 Task: Create a task  Create a new online platform for online personal shopping services , assign it to team member softage.4@softage.net in the project BeaconWorks and update the status of the task to  Off Track , set the priority of the task to Medium
Action: Mouse moved to (73, 55)
Screenshot: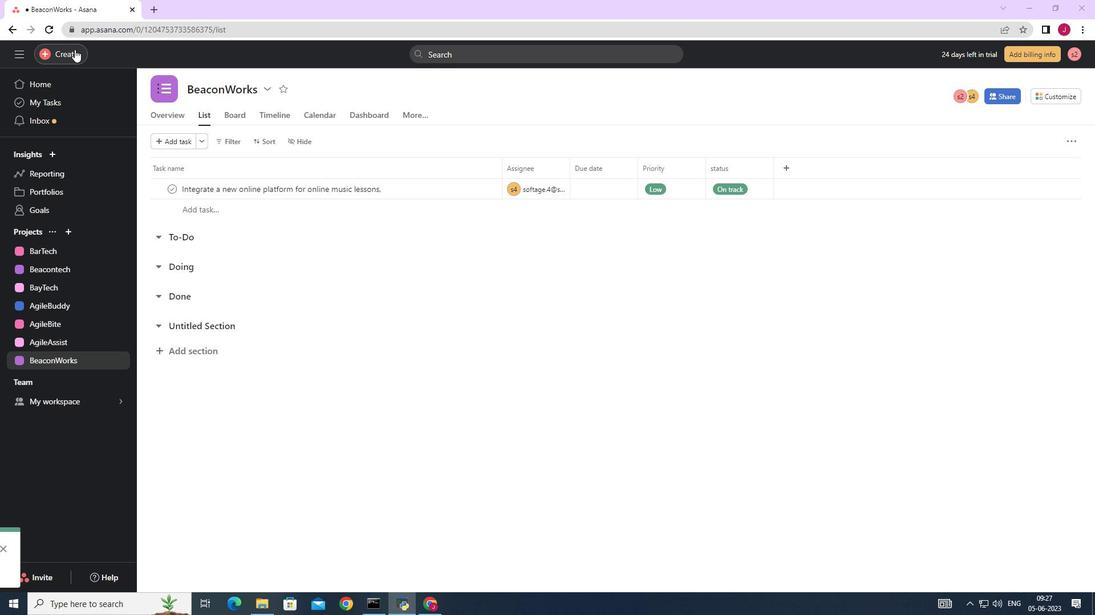
Action: Mouse pressed left at (73, 55)
Screenshot: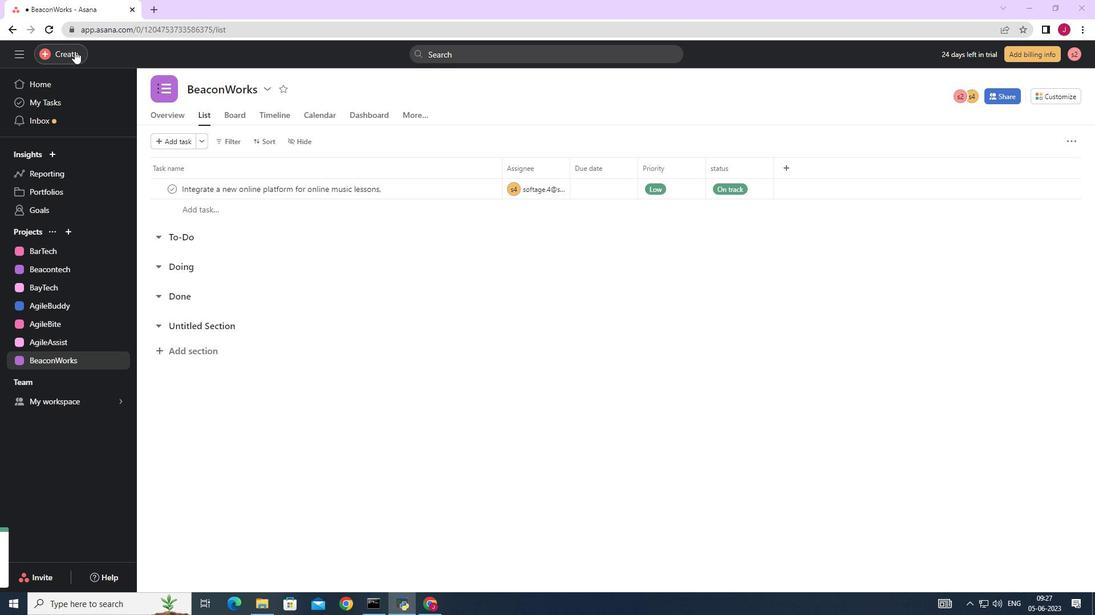 
Action: Mouse moved to (135, 54)
Screenshot: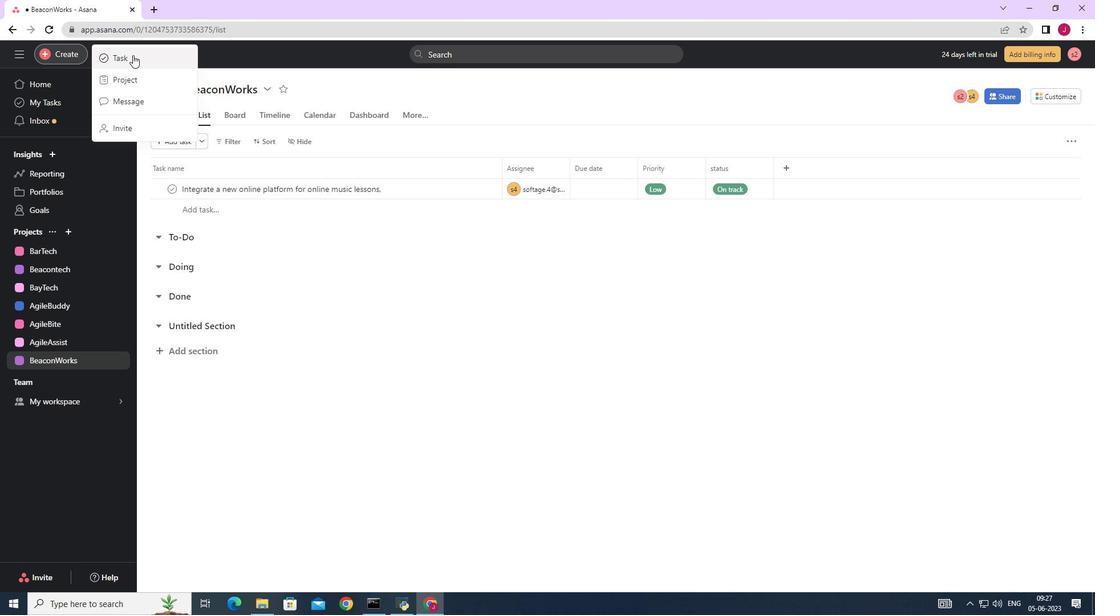 
Action: Mouse pressed left at (135, 54)
Screenshot: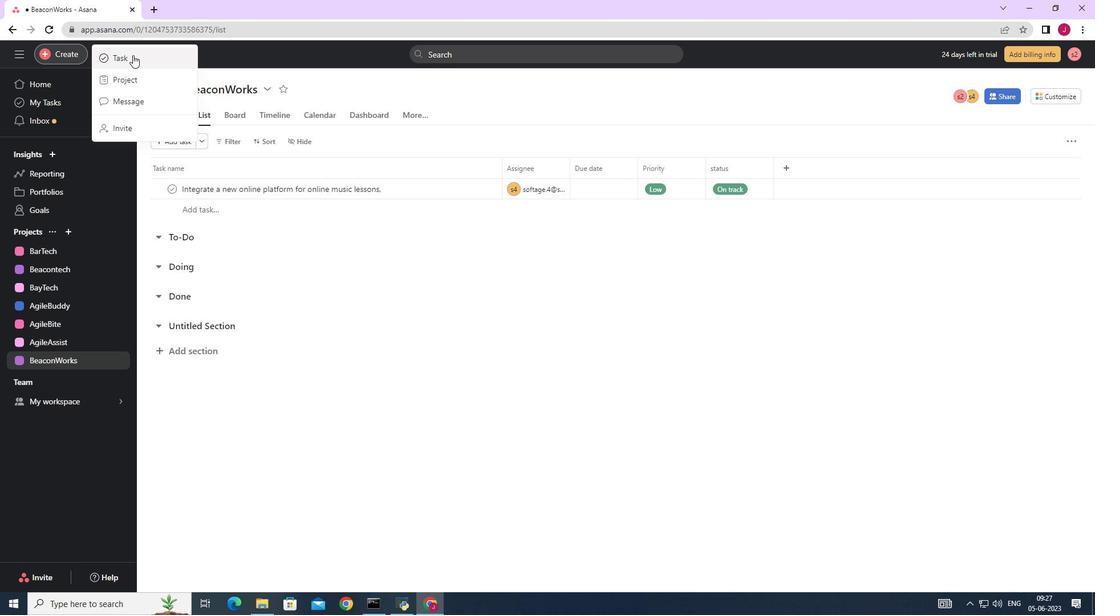 
Action: Mouse moved to (915, 377)
Screenshot: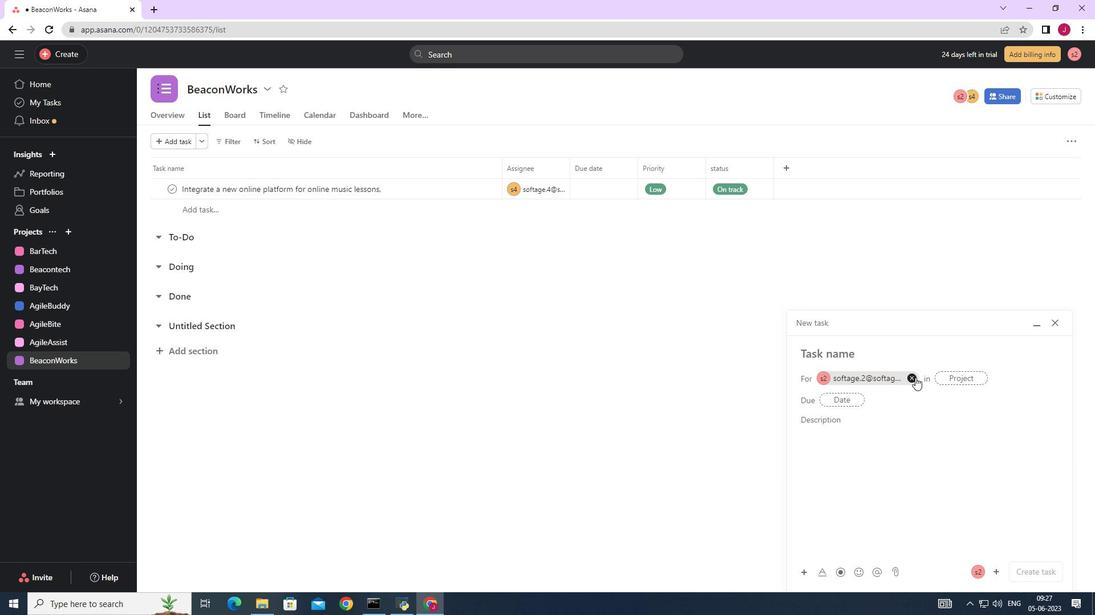 
Action: Mouse pressed left at (915, 377)
Screenshot: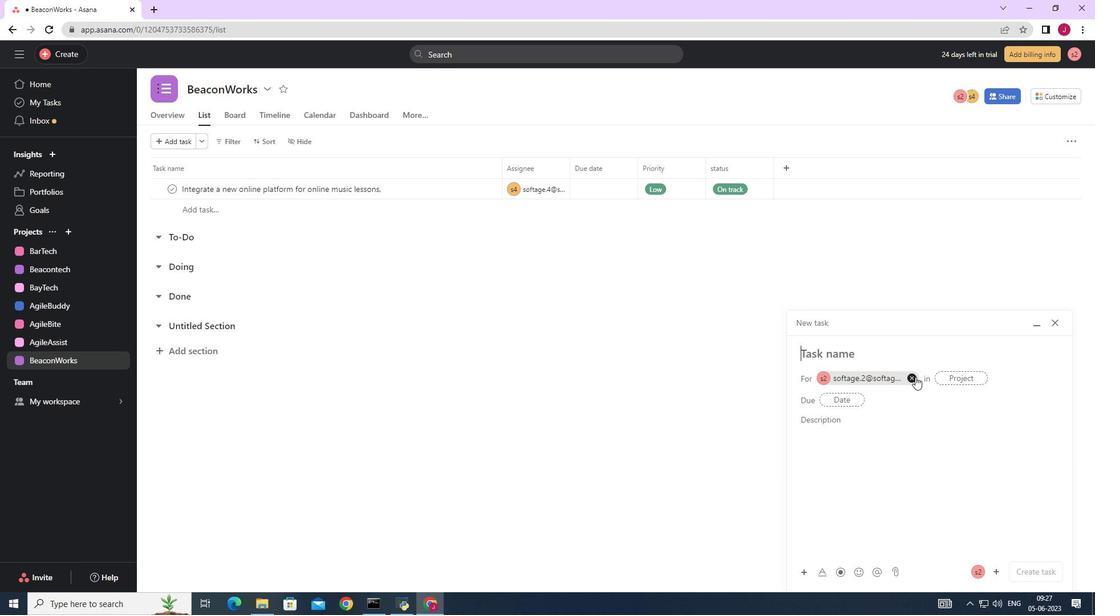 
Action: Mouse moved to (825, 351)
Screenshot: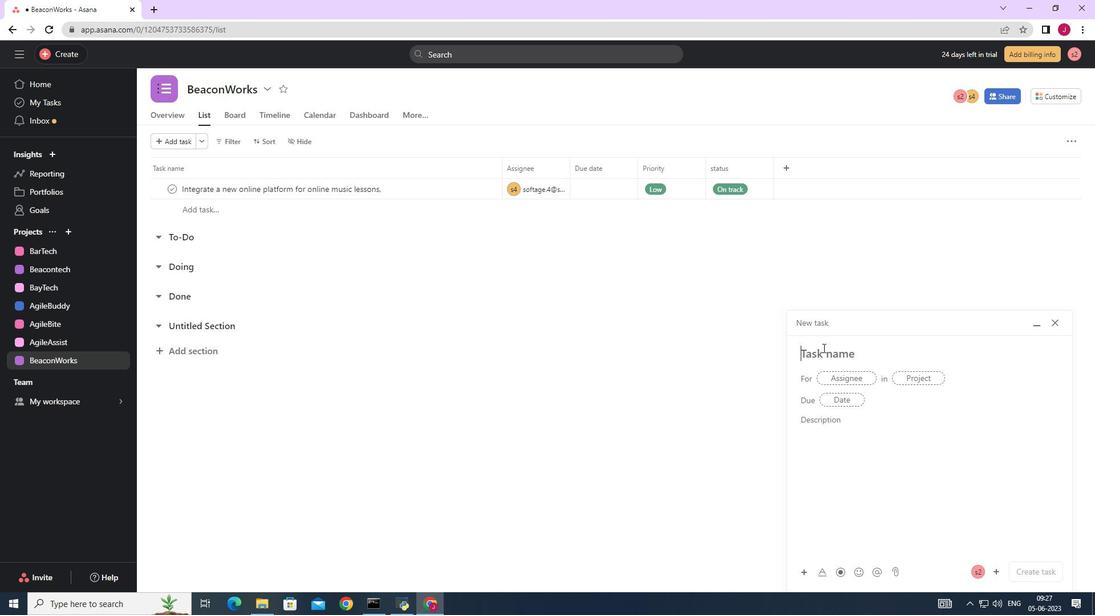 
Action: Mouse pressed left at (825, 351)
Screenshot: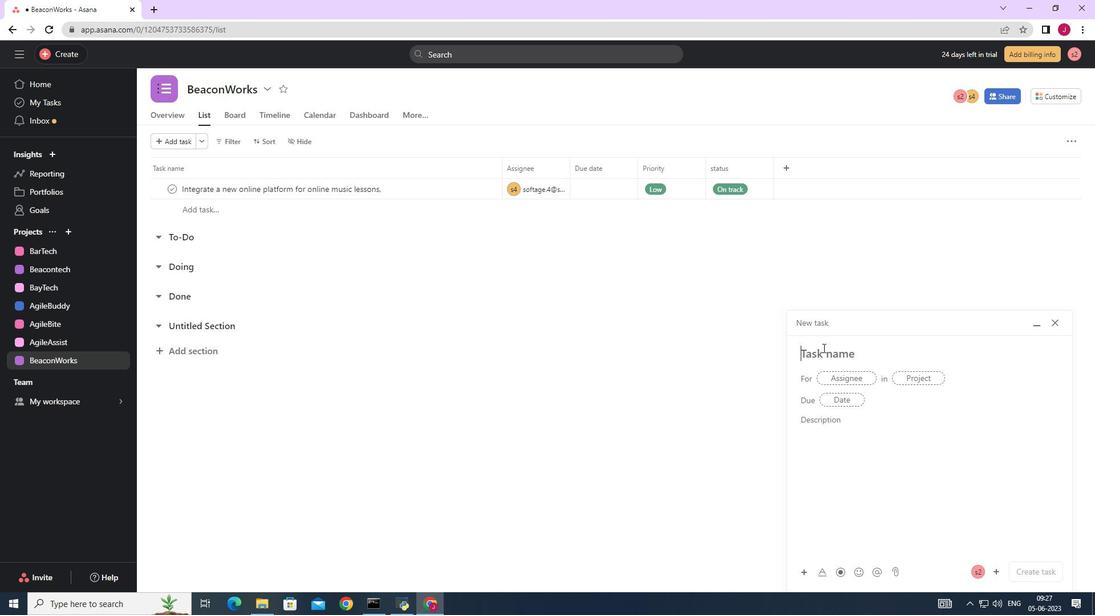 
Action: Mouse moved to (825, 353)
Screenshot: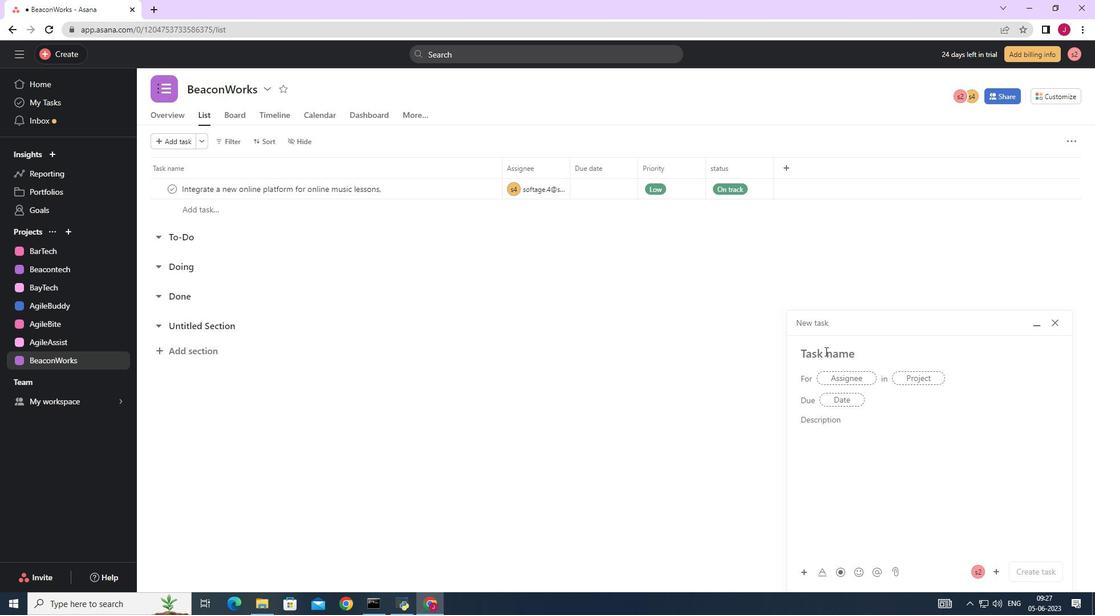 
Action: Key pressed <Key.caps_lock>C<Key.caps_lock>reate<Key.space>a<Key.space>new<Key.space>online<Key.space>platform<Key.space>for<Key.space>online<Key.space>personal<Key.space>shopping<Key.space>services
Screenshot: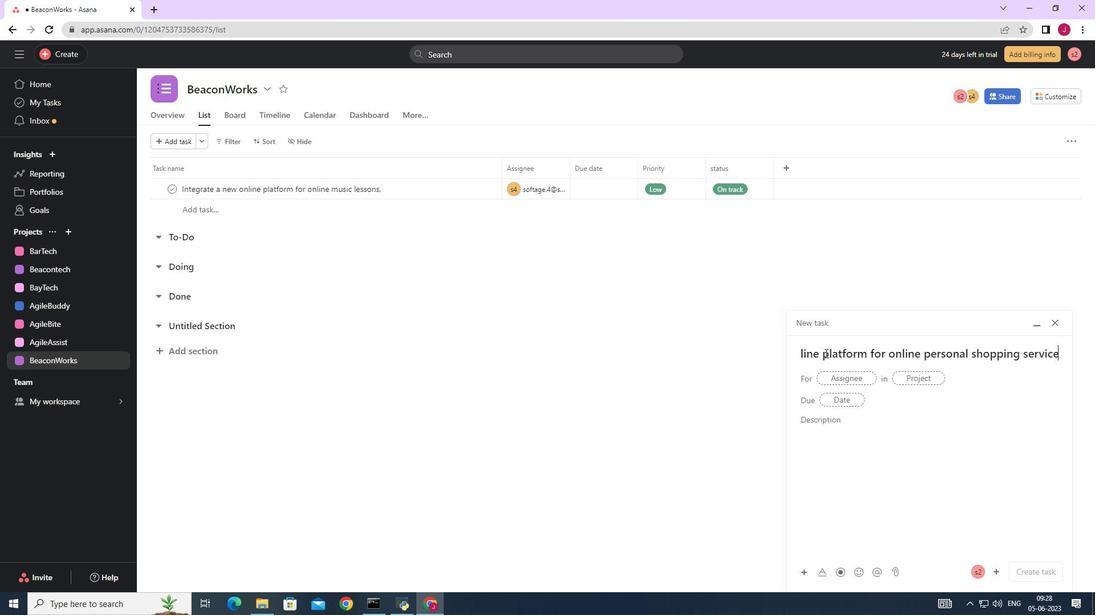 
Action: Mouse moved to (834, 383)
Screenshot: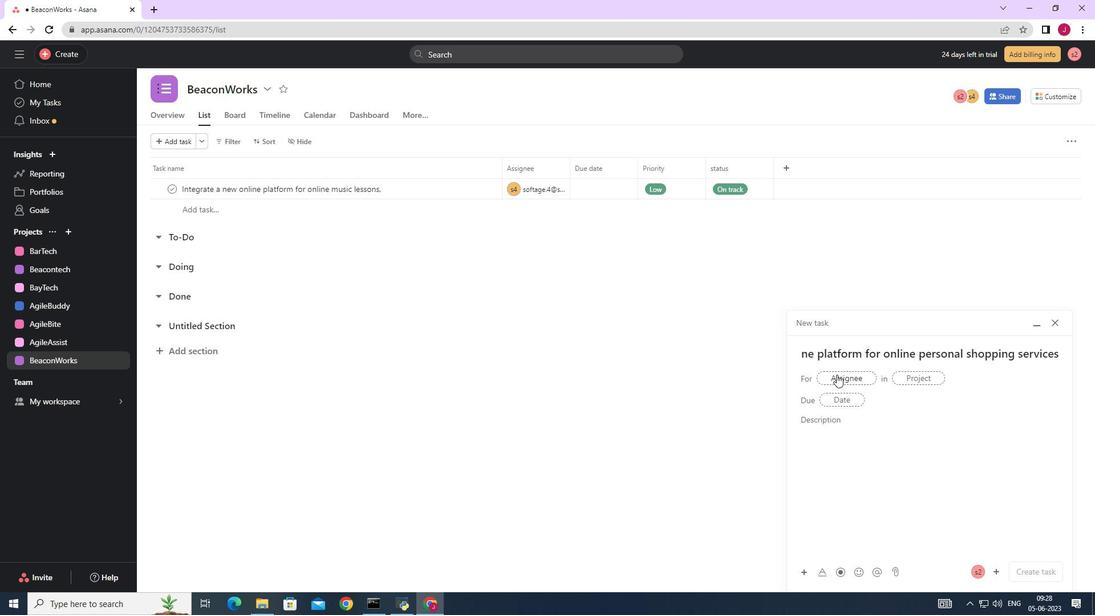 
Action: Mouse pressed left at (834, 383)
Screenshot: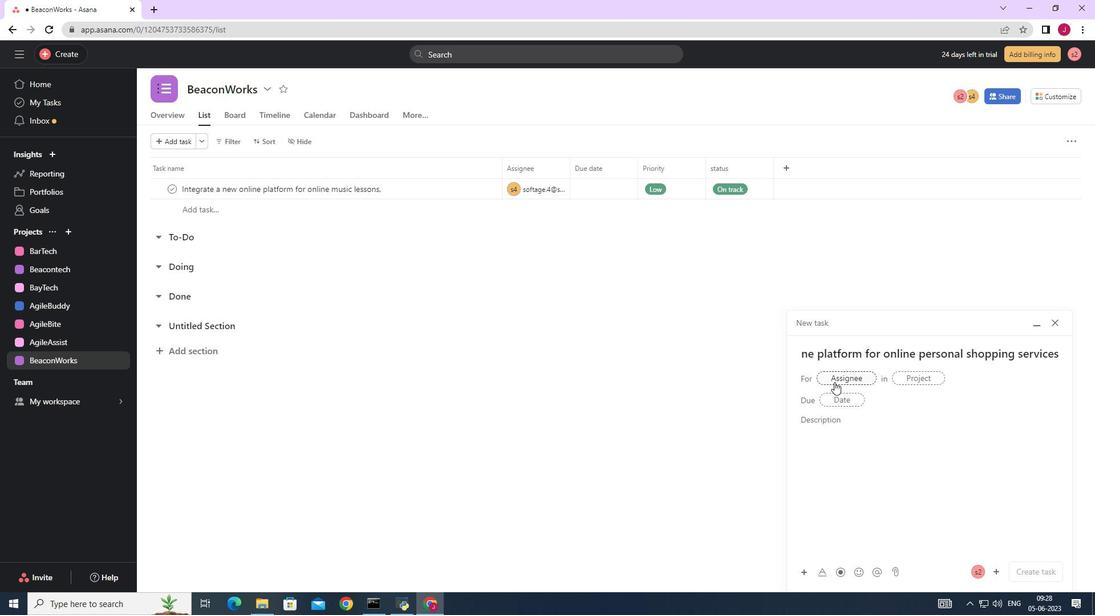 
Action: Key pressed softage.4
Screenshot: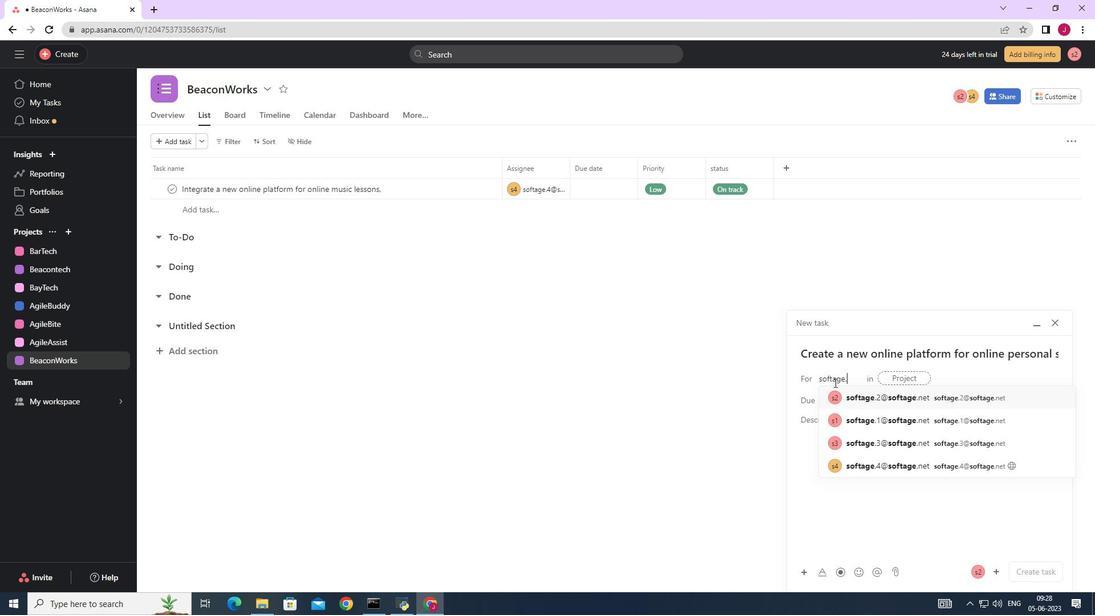 
Action: Mouse moved to (861, 397)
Screenshot: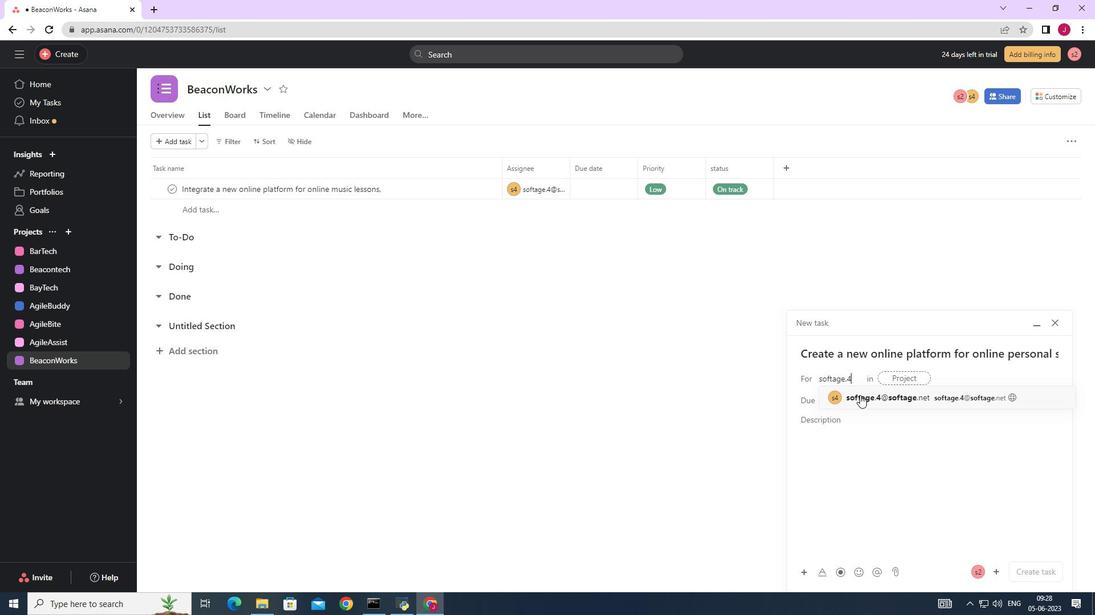 
Action: Mouse pressed left at (861, 397)
Screenshot: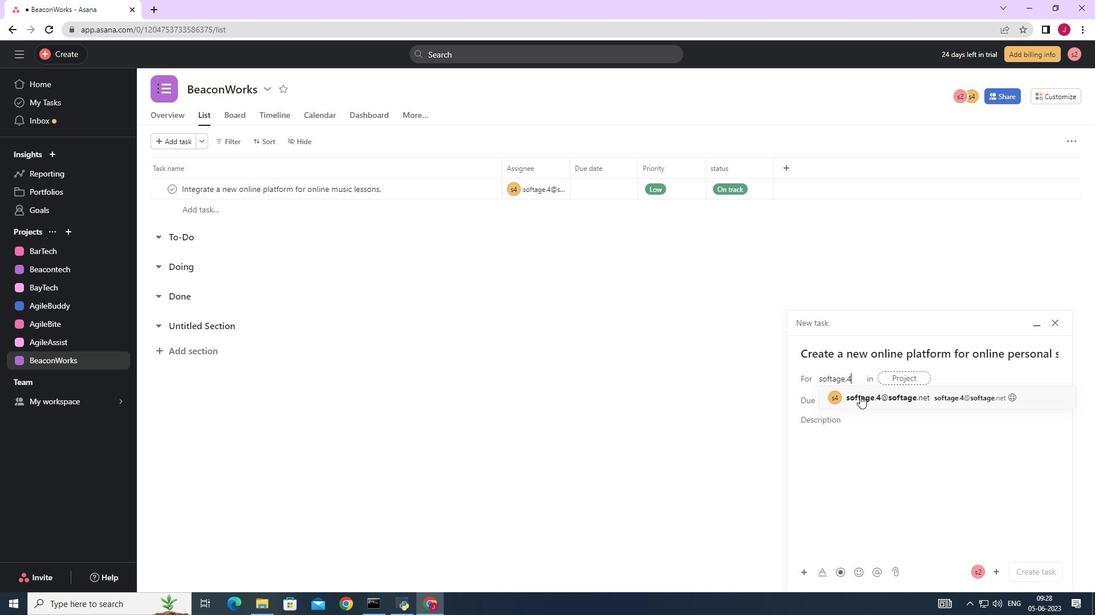 
Action: Mouse moved to (731, 399)
Screenshot: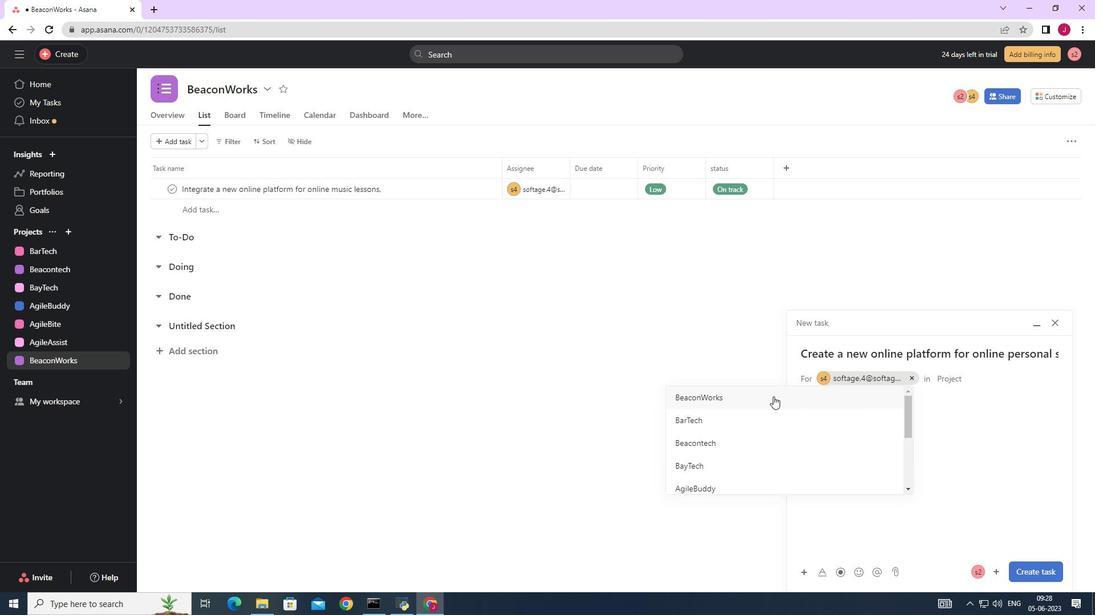 
Action: Mouse pressed left at (731, 399)
Screenshot: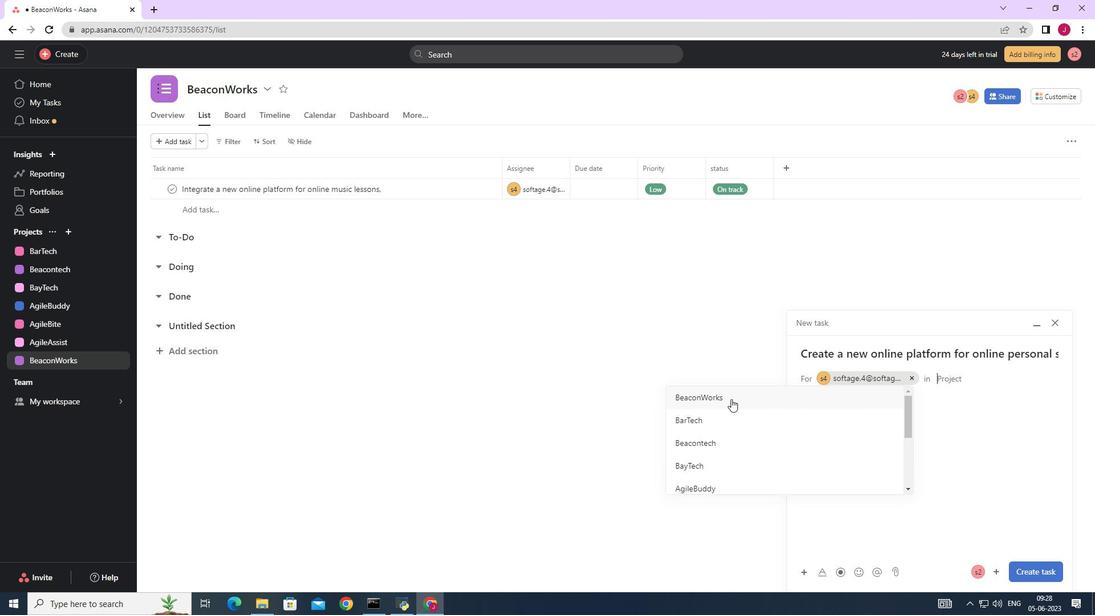 
Action: Mouse moved to (862, 422)
Screenshot: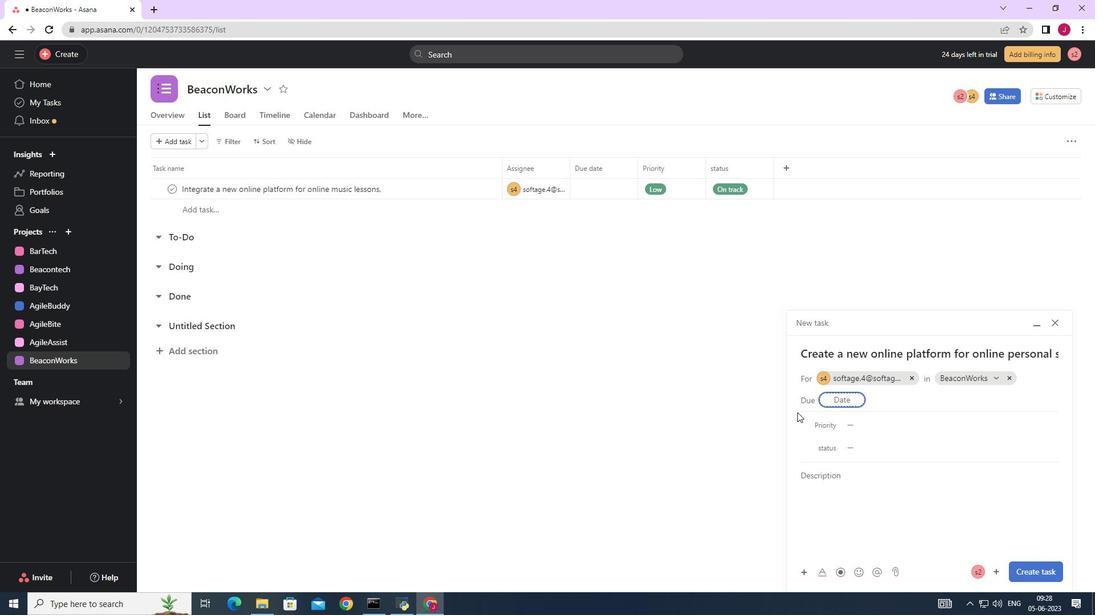 
Action: Mouse pressed left at (862, 422)
Screenshot: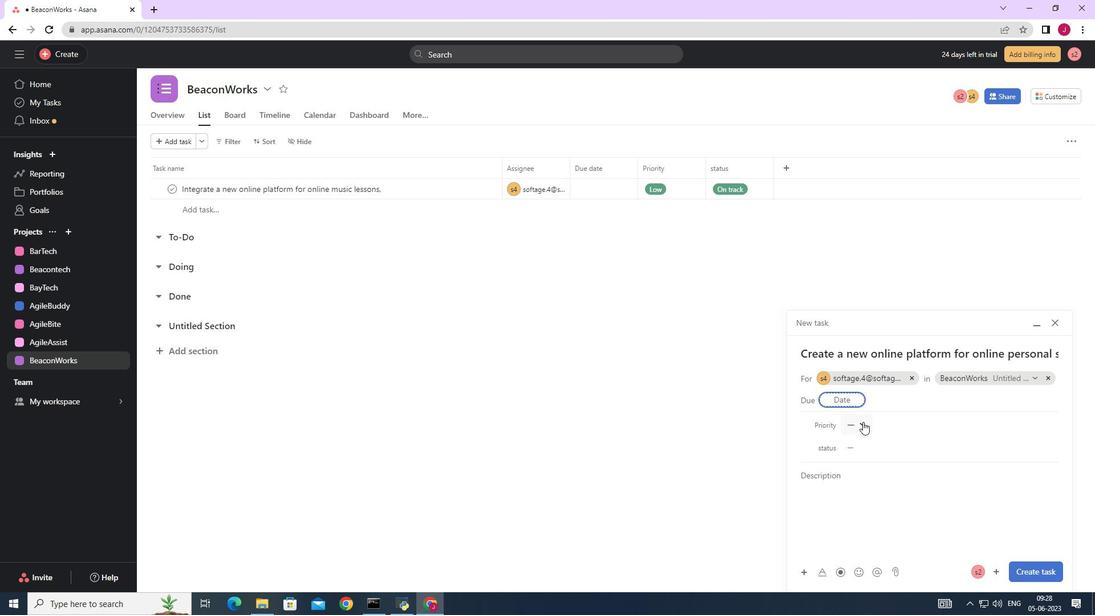 
Action: Mouse moved to (881, 481)
Screenshot: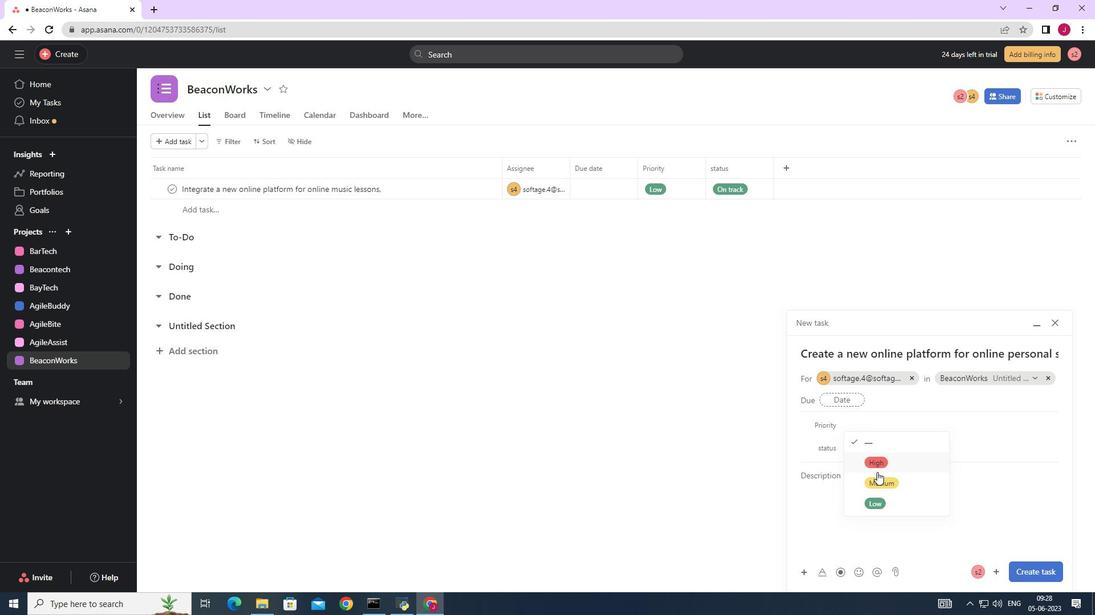 
Action: Mouse pressed left at (881, 481)
Screenshot: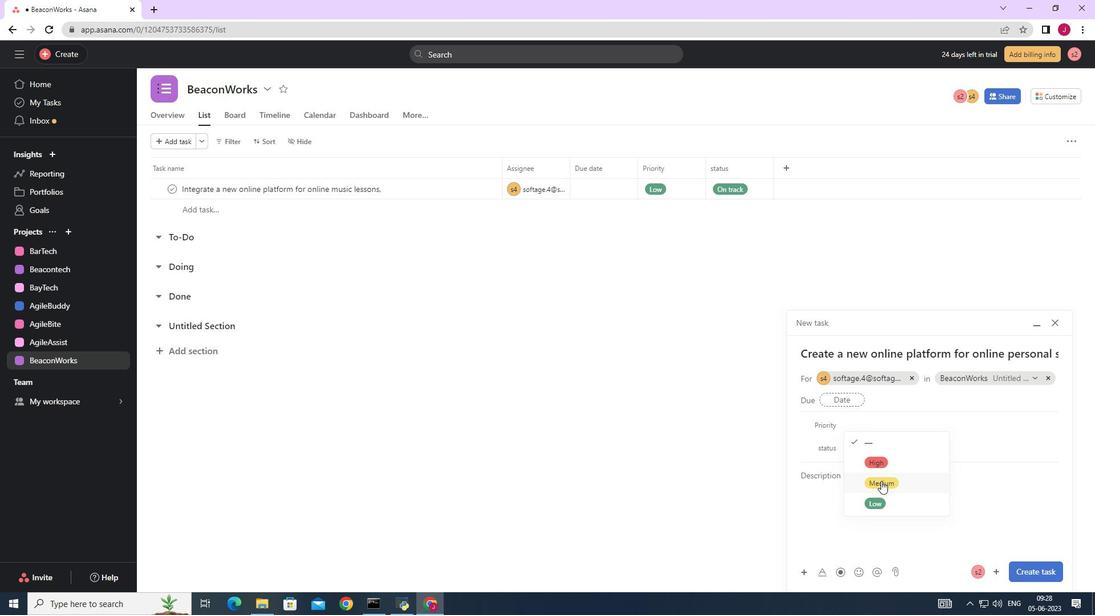 
Action: Mouse moved to (858, 440)
Screenshot: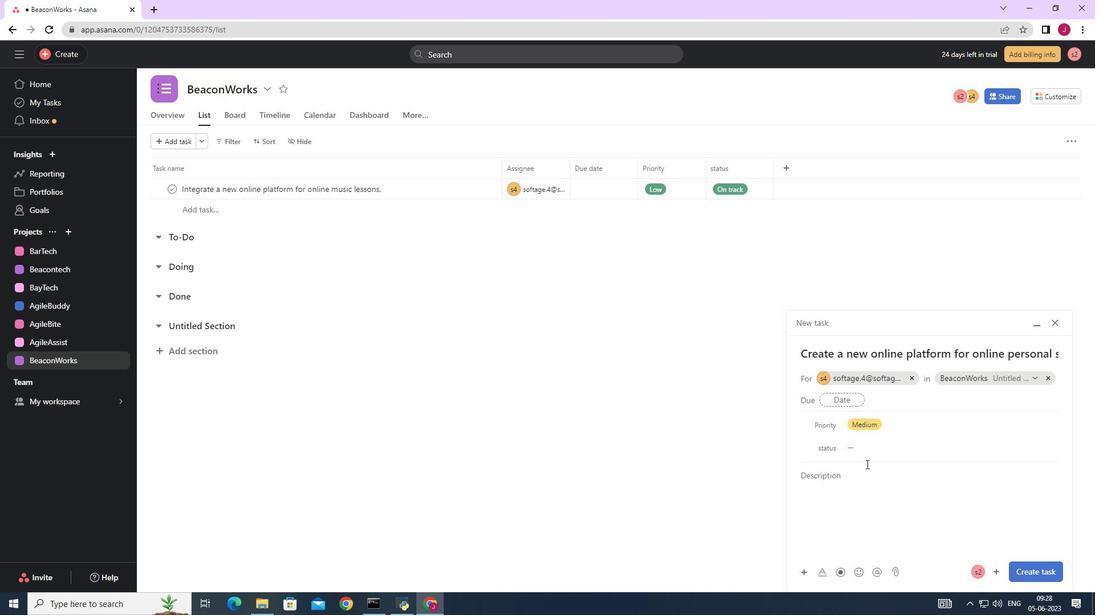 
Action: Mouse pressed left at (858, 440)
Screenshot: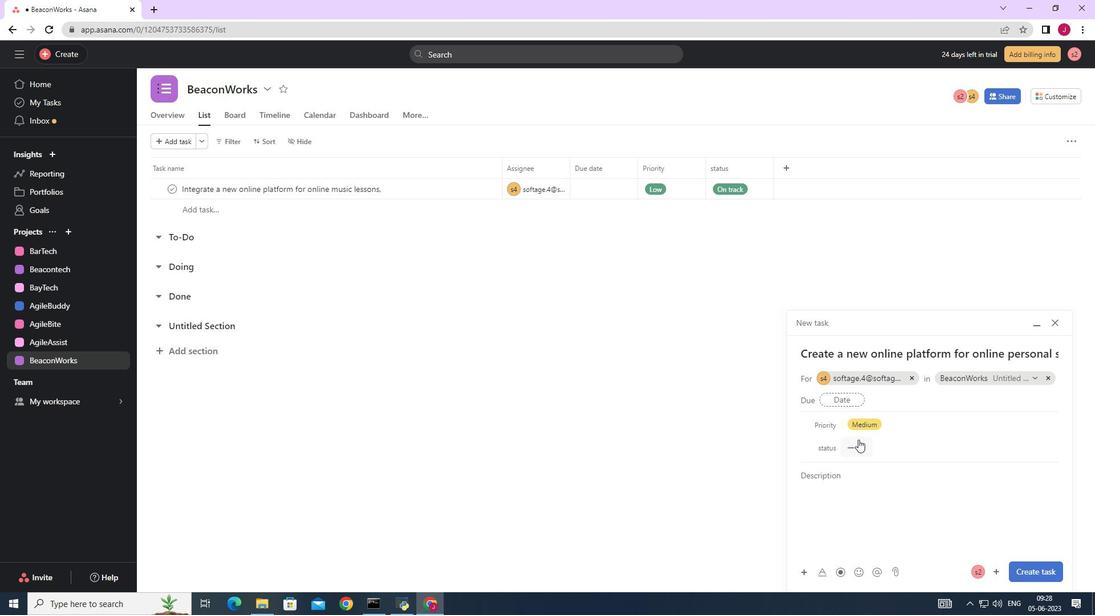 
Action: Mouse moved to (882, 507)
Screenshot: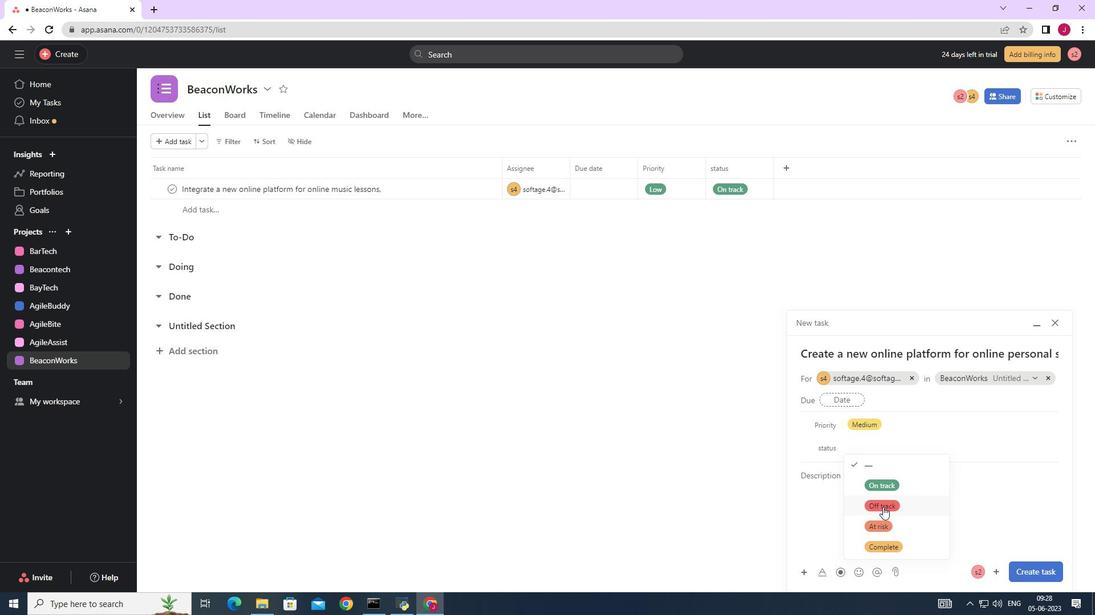 
Action: Mouse pressed left at (882, 507)
Screenshot: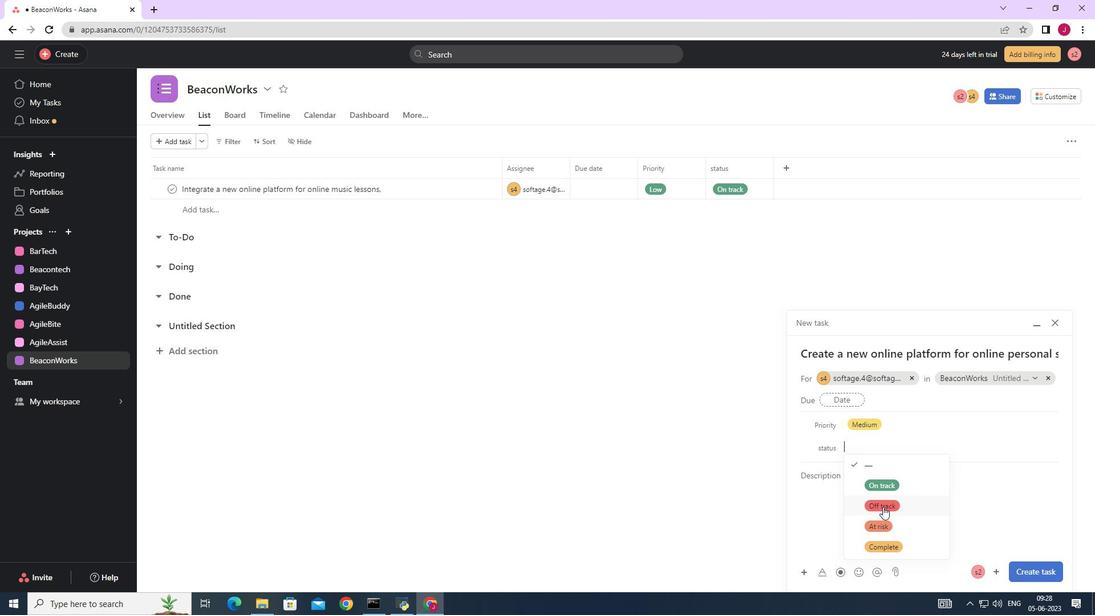 
Action: Mouse moved to (1027, 571)
Screenshot: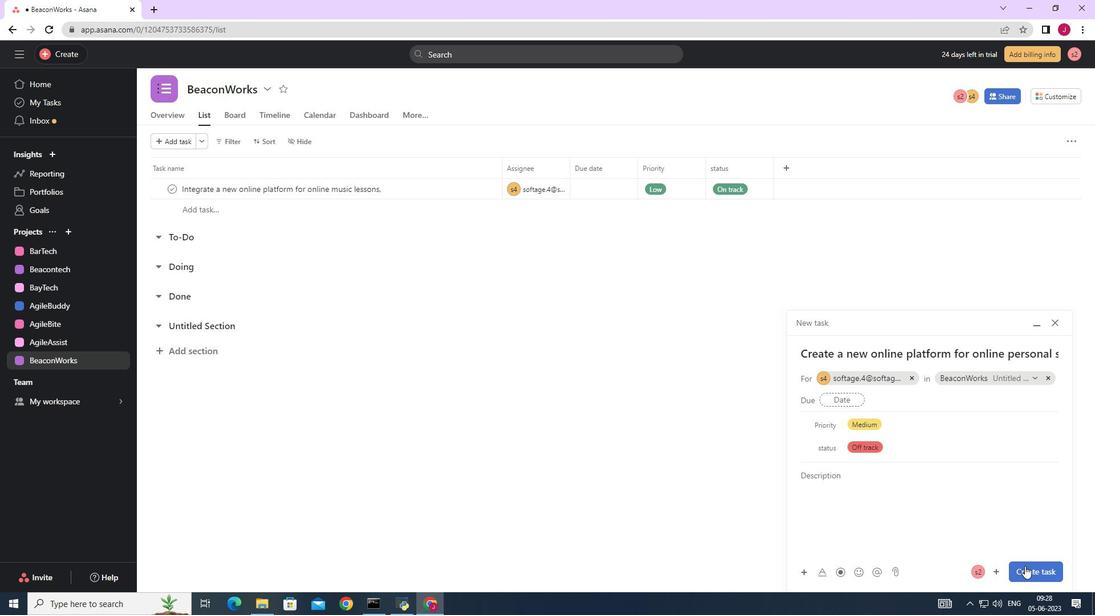 
Action: Mouse pressed left at (1027, 571)
Screenshot: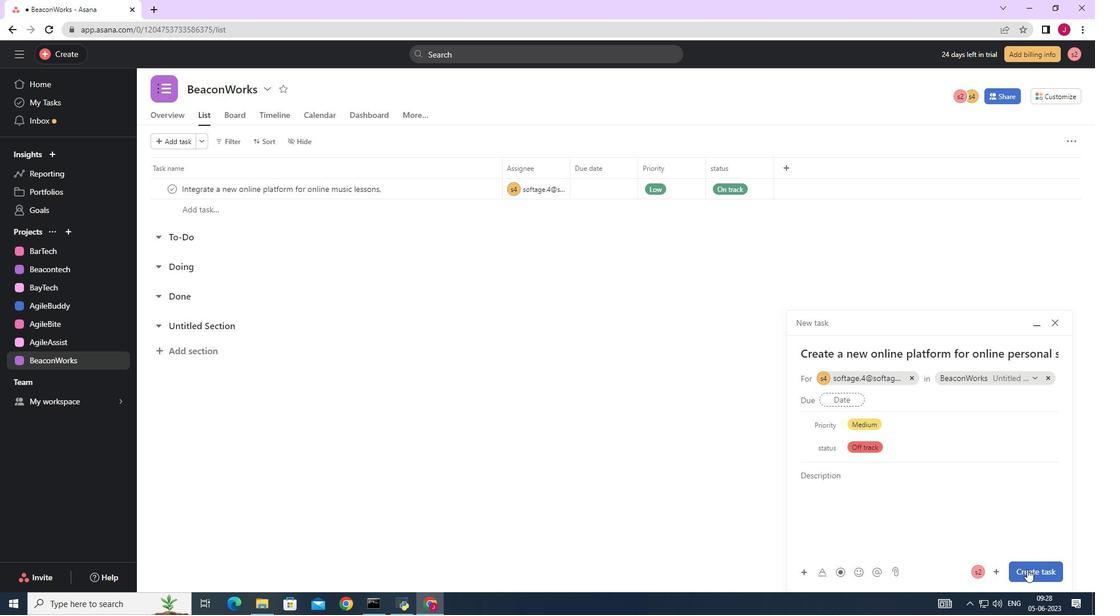 
Action: Mouse moved to (1012, 566)
Screenshot: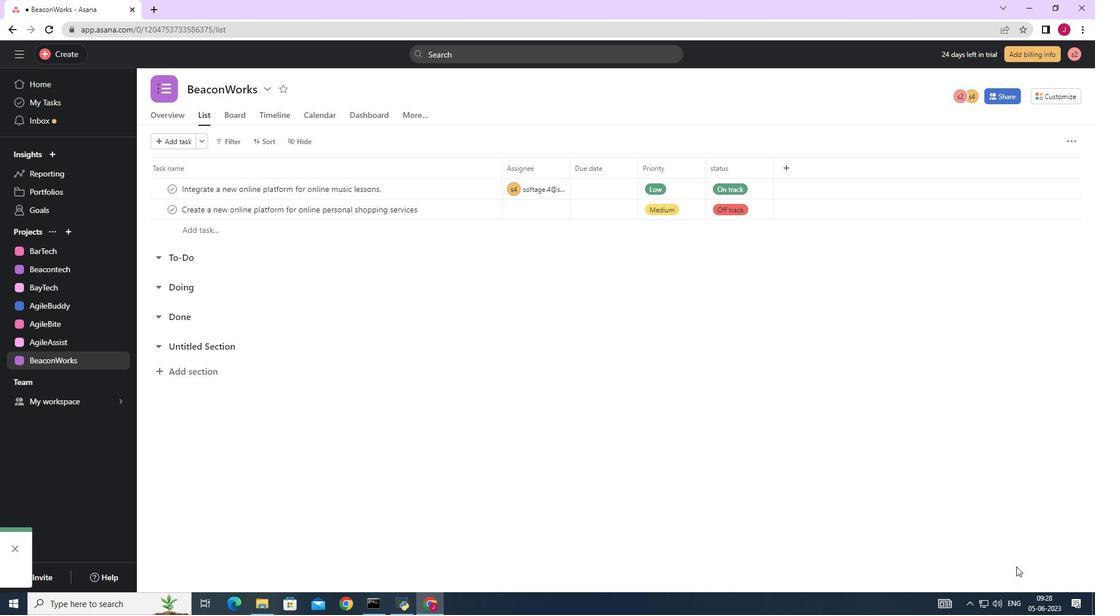 
